 Task: Create a new event for a project debrief and lessons learned meeting on the 16th at 6:30 PM.
Action: Mouse moved to (63, 69)
Screenshot: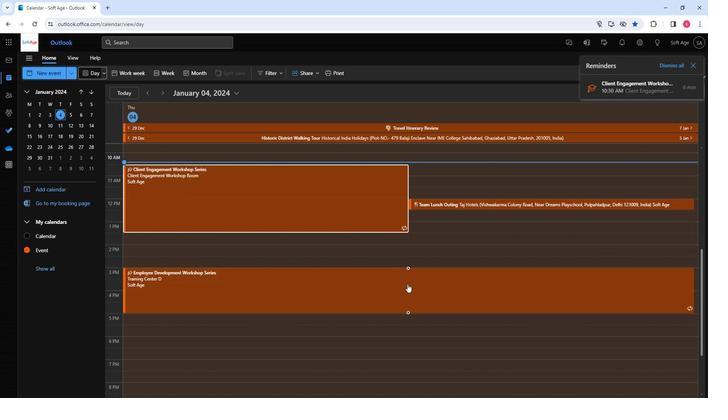 
Action: Mouse pressed left at (63, 69)
Screenshot: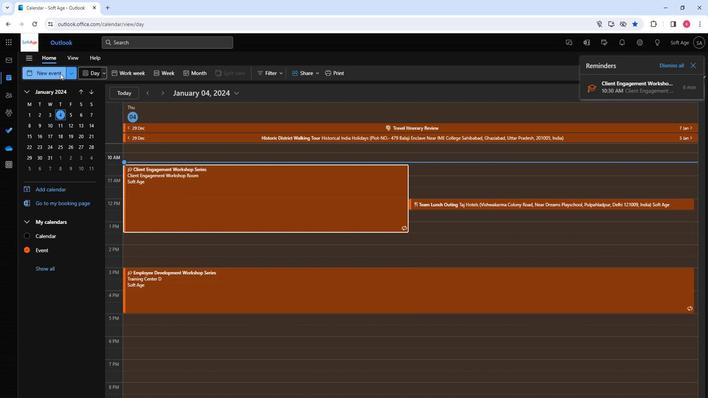 
Action: Mouse moved to (184, 116)
Screenshot: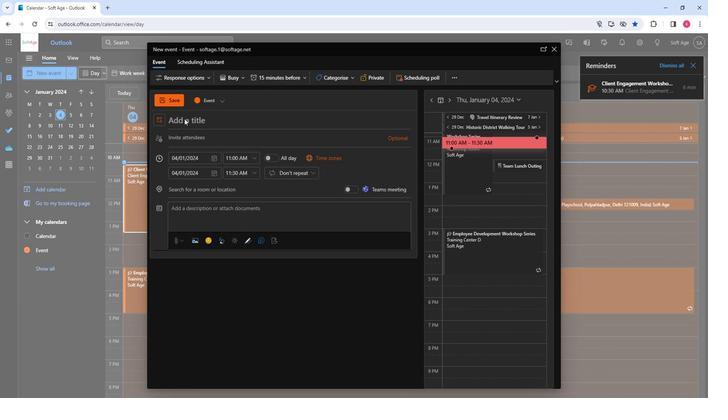 
Action: Mouse pressed left at (184, 116)
Screenshot: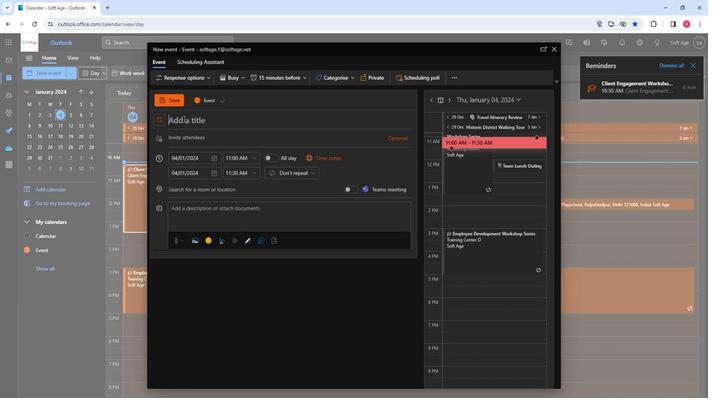 
Action: Key pressed <Key.shift><Key.shift><Key.shift><Key.shift><Key.shift><Key.shift><Key.shift><Key.shift><Key.shift><Key.shift><Key.shift><Key.shift><Key.shift><Key.shift><Key.shift><Key.shift><Key.shift><Key.shift><Key.shift><Key.shift><Key.shift><Key.shift><Key.shift><Key.shift><Key.shift><Key.shift><Key.shift><Key.shift><Key.shift><Key.shift><Key.shift><Key.shift><Key.shift><Key.shift><Key.shift><Key.shift><Key.shift><Key.shift>Debrief<Key.space><Key.shift>A<Key.backspace>and<Key.space><Key.shift>L<Key.backspace>lessons<Key.space>learned<Key.space><Key.shift>Mett<Key.backspace><Key.backspace>eting
Screenshot: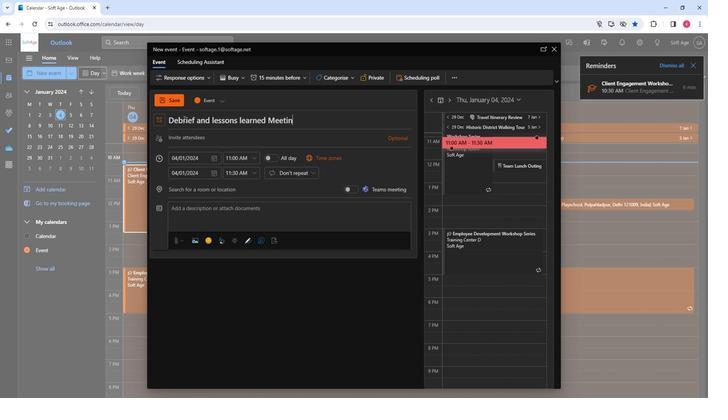 
Action: Mouse moved to (241, 116)
Screenshot: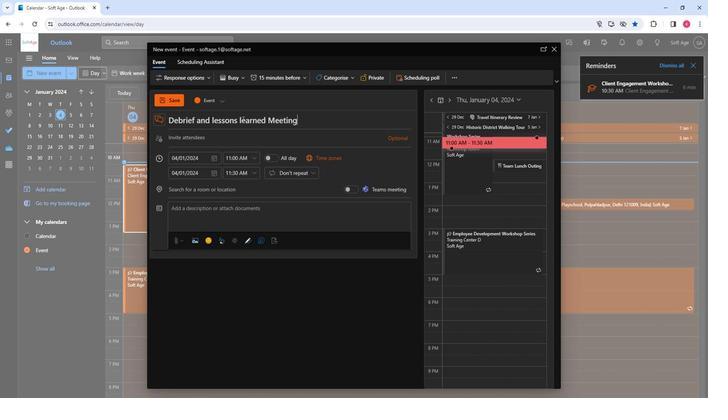 
Action: Mouse pressed left at (241, 116)
Screenshot: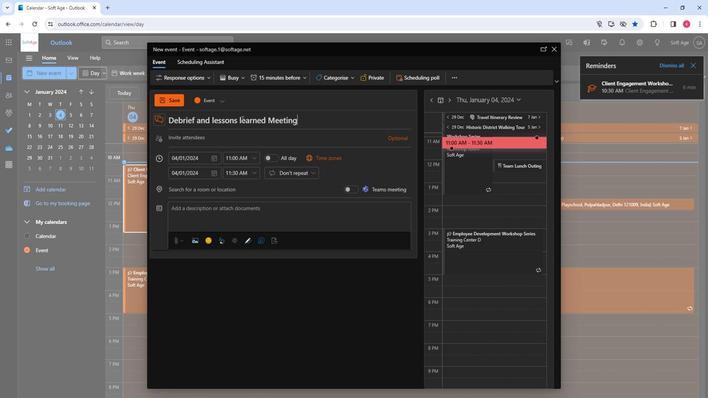 
Action: Mouse moved to (241, 118)
Screenshot: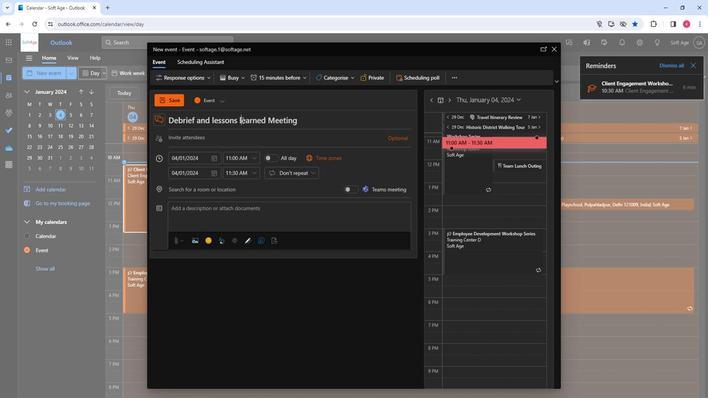 
Action: Key pressed <Key.backspace><Key.shift>L
Screenshot: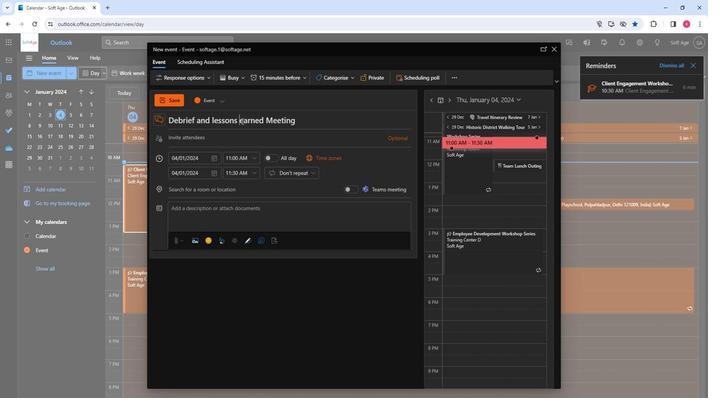 
Action: Mouse moved to (213, 116)
Screenshot: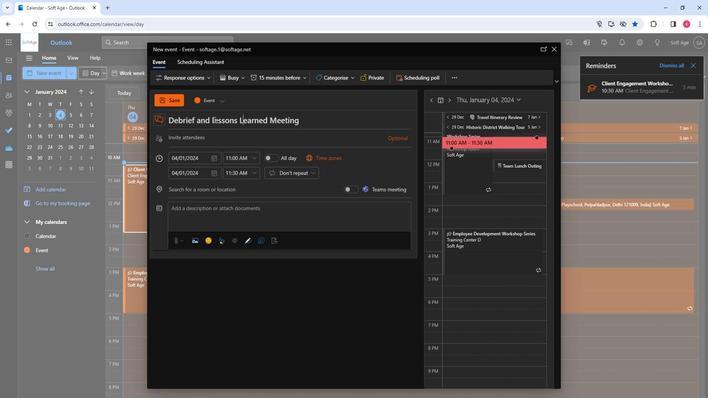 
Action: Mouse pressed left at (213, 116)
Screenshot: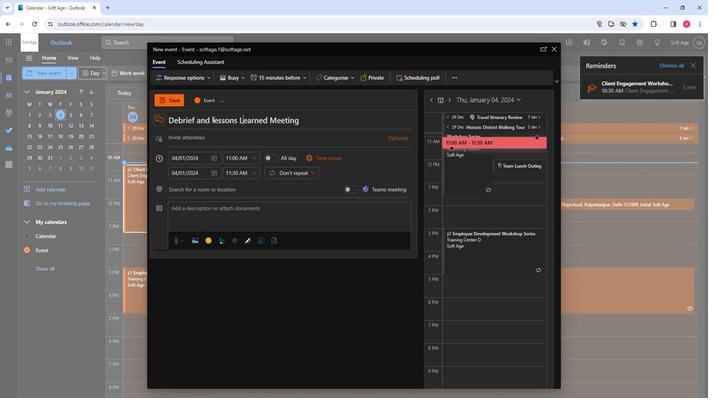 
Action: Mouse moved to (215, 118)
Screenshot: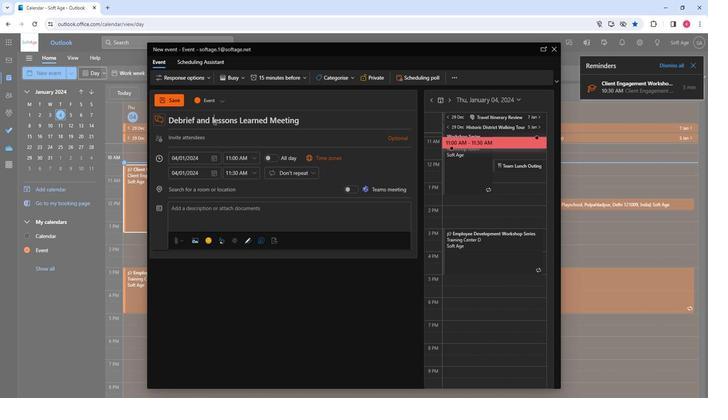 
Action: Key pressed <Key.backspace><Key.shift>L
Screenshot: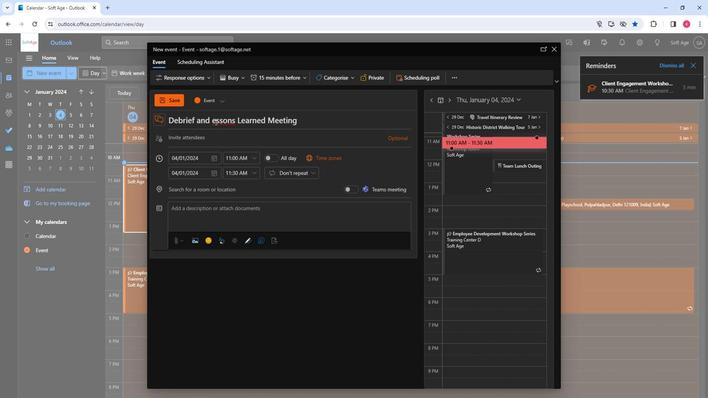 
Action: Mouse moved to (219, 139)
Screenshot: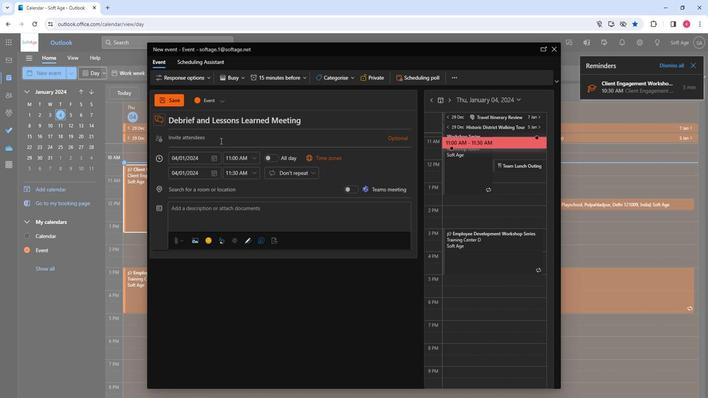 
Action: Mouse pressed left at (219, 139)
Screenshot: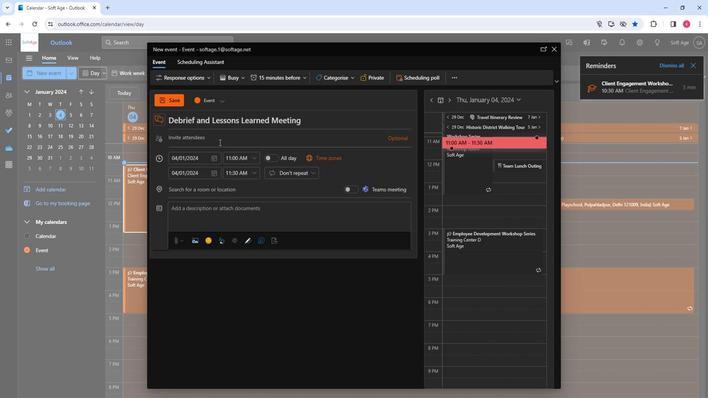 
Action: Mouse moved to (220, 138)
Screenshot: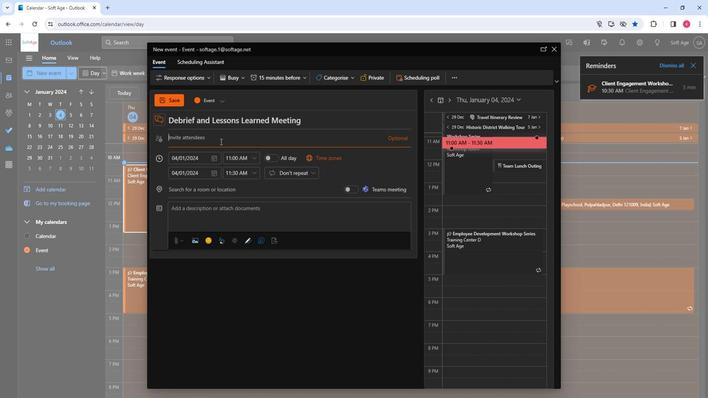 
Action: Key pressed <Key.shift><Key.shift><Key.shift><Key.shift><Key.shift>So
Screenshot: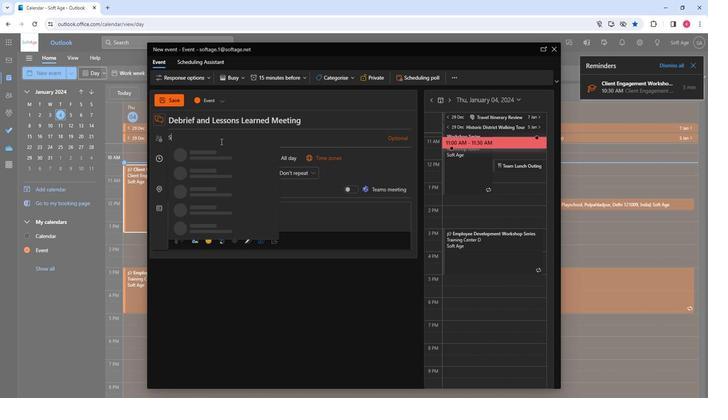 
Action: Mouse moved to (215, 167)
Screenshot: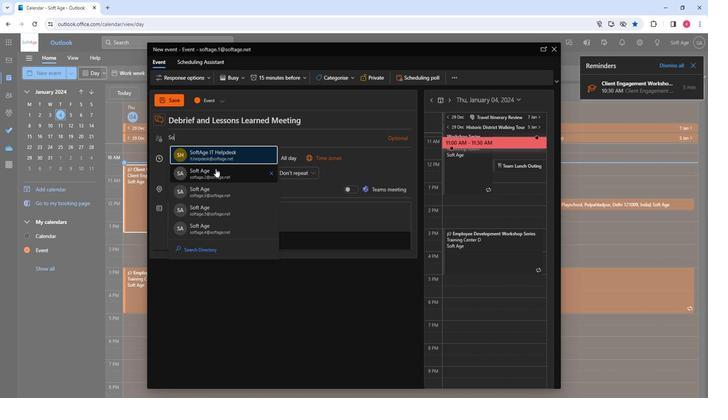 
Action: Mouse pressed left at (215, 167)
Screenshot: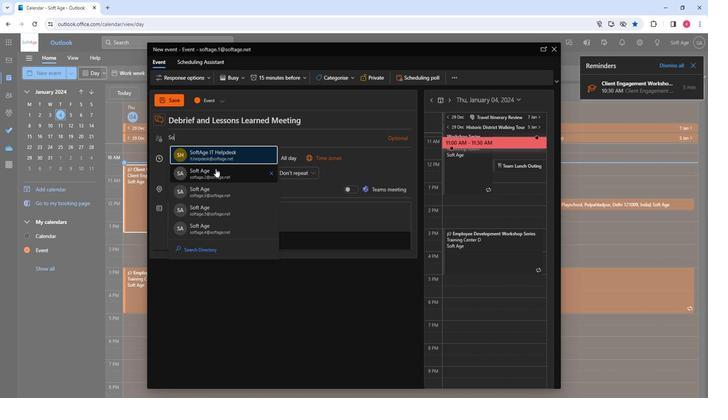 
Action: Mouse moved to (216, 182)
Screenshot: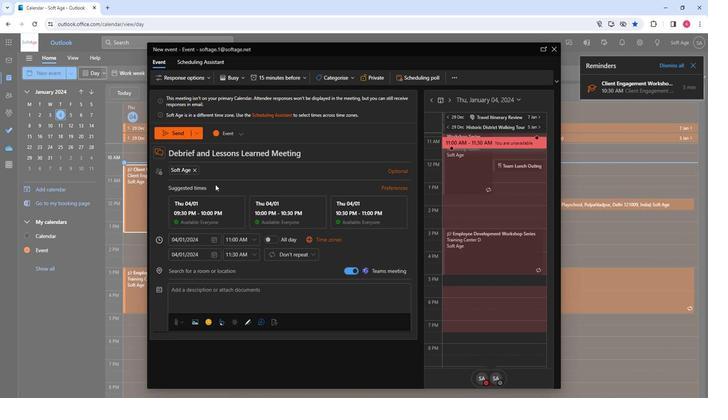 
Action: Key pressed so
Screenshot: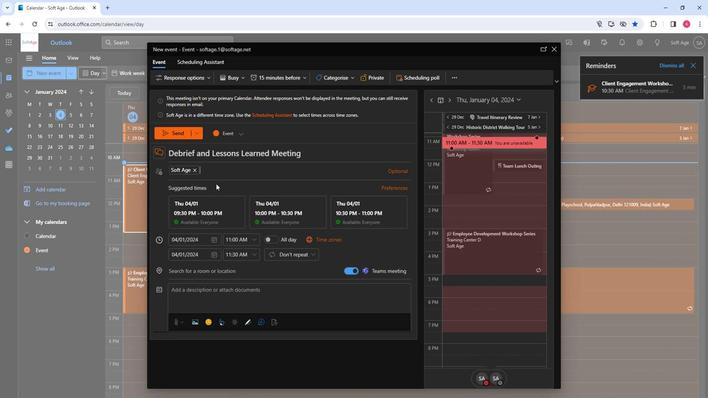 
Action: Mouse moved to (234, 228)
Screenshot: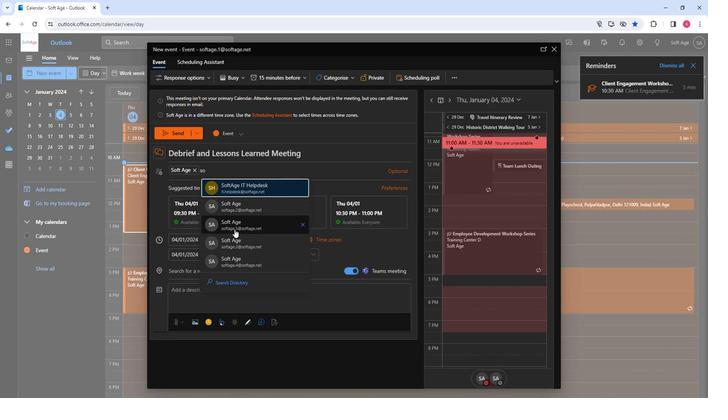 
Action: Mouse pressed left at (234, 228)
Screenshot: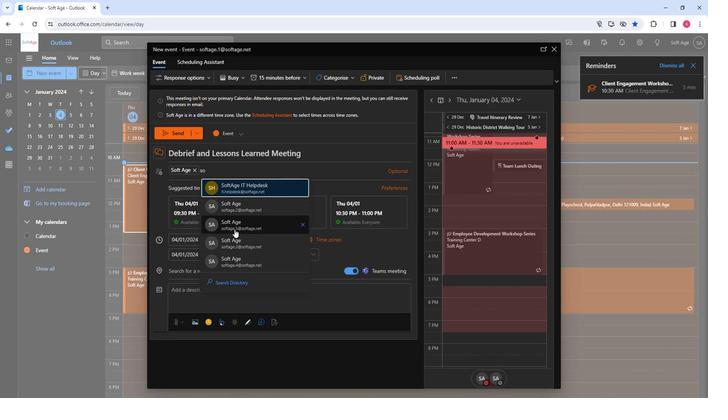 
Action: Key pressed so
Screenshot: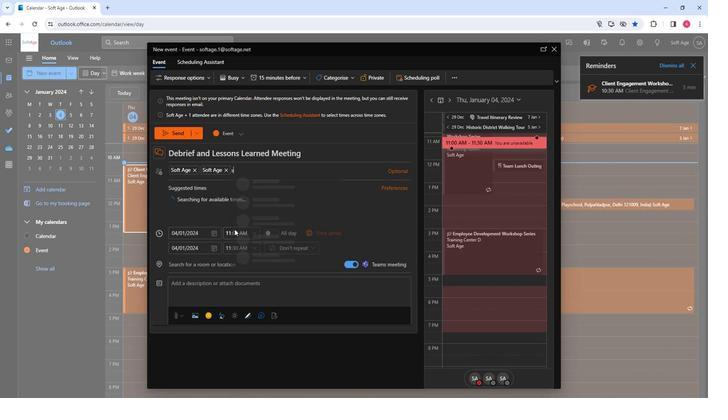 
Action: Mouse moved to (254, 241)
Screenshot: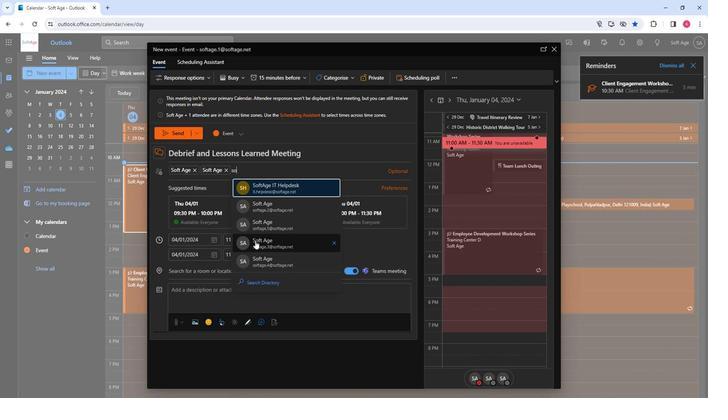
Action: Mouse pressed left at (254, 241)
Screenshot: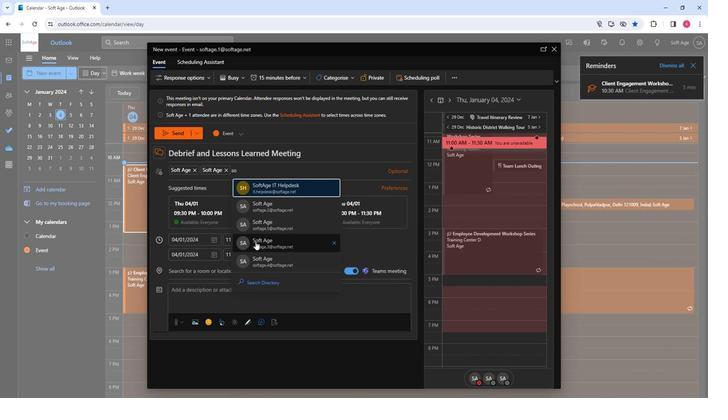
Action: Key pressed so
Screenshot: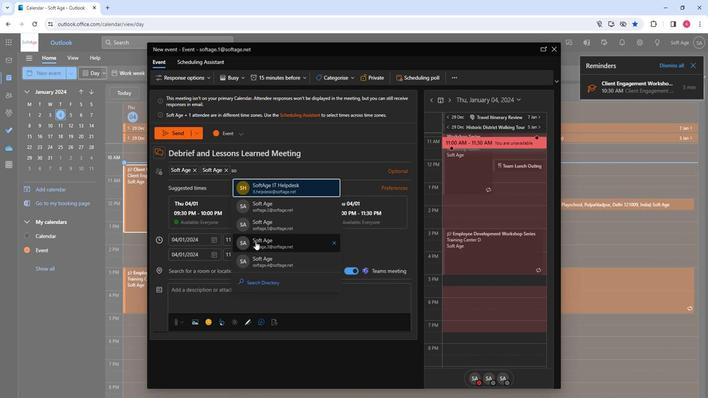 
Action: Mouse moved to (286, 266)
Screenshot: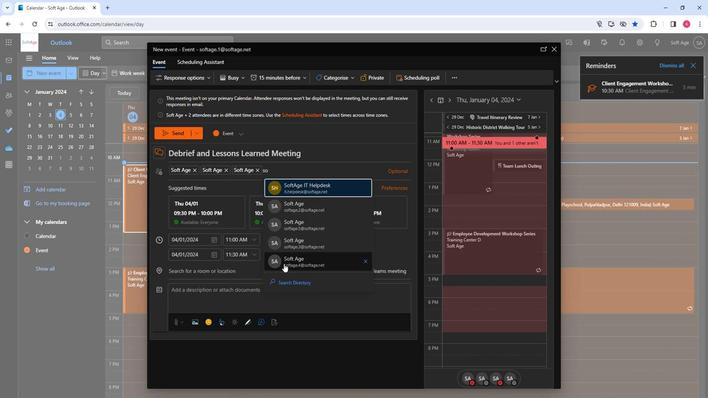 
Action: Mouse pressed left at (286, 266)
Screenshot: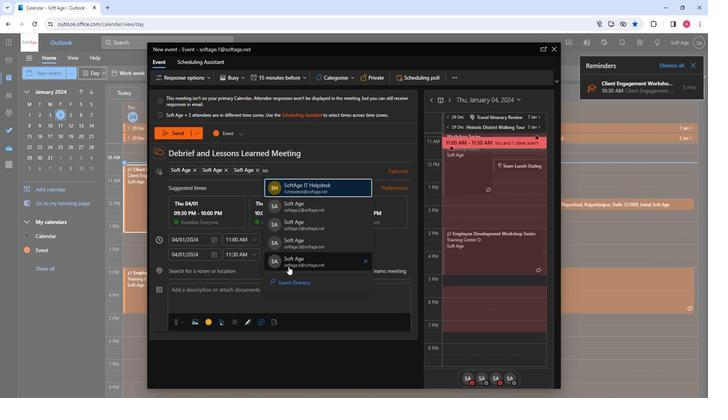 
Action: Mouse moved to (214, 241)
Screenshot: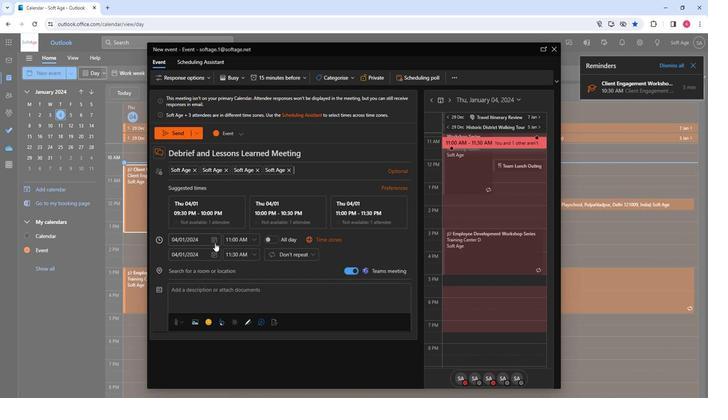
Action: Mouse pressed left at (214, 241)
Screenshot: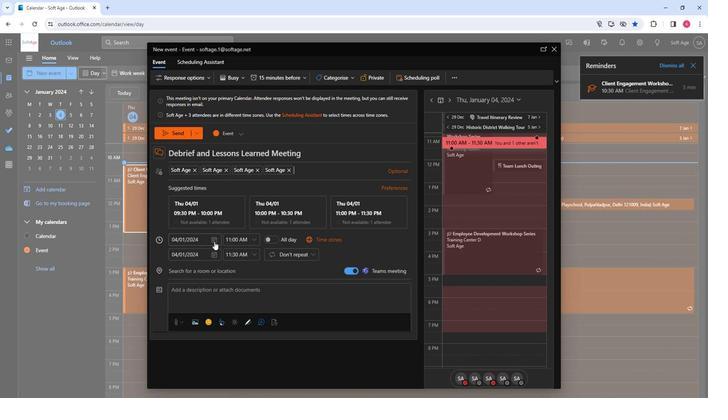 
Action: Mouse moved to (190, 302)
Screenshot: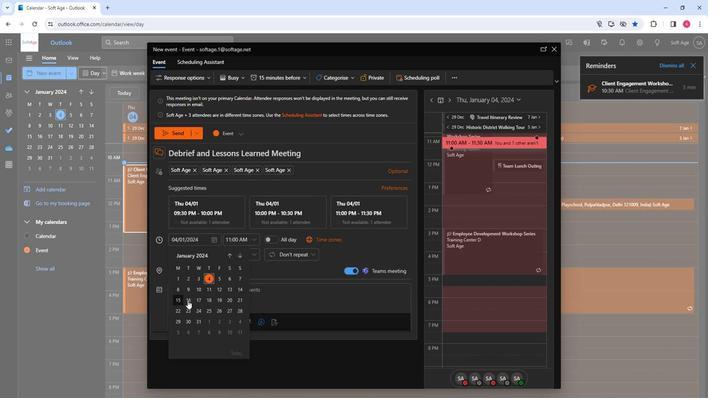 
Action: Mouse pressed left at (190, 302)
Screenshot: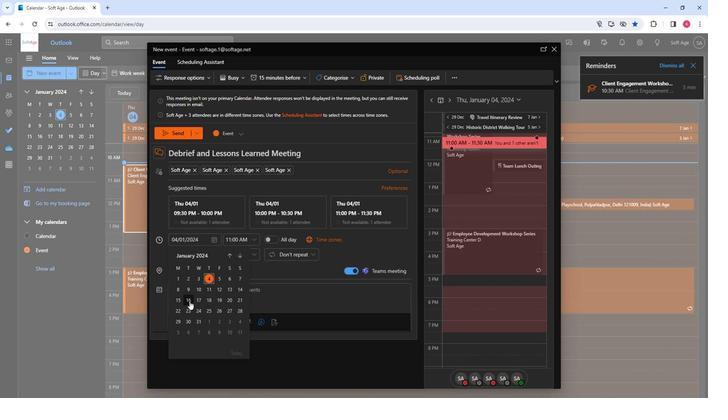 
Action: Mouse moved to (253, 237)
Screenshot: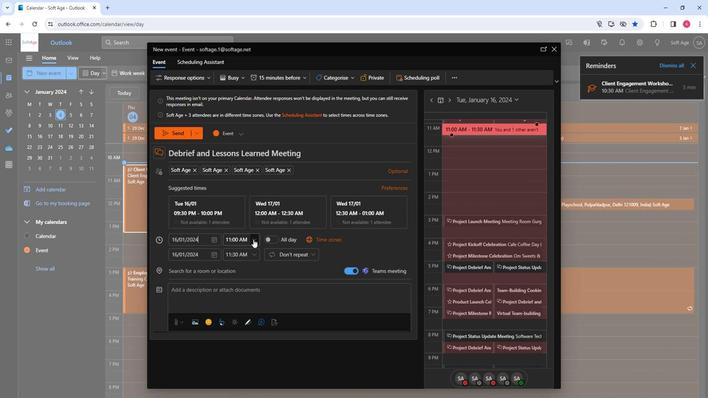 
Action: Mouse pressed left at (253, 237)
Screenshot: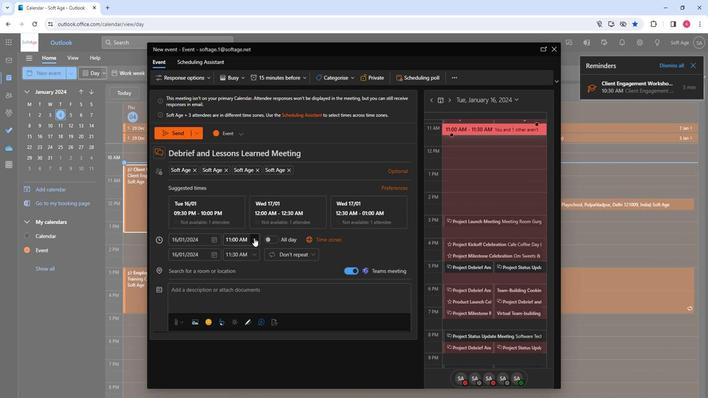 
Action: Mouse moved to (245, 255)
Screenshot: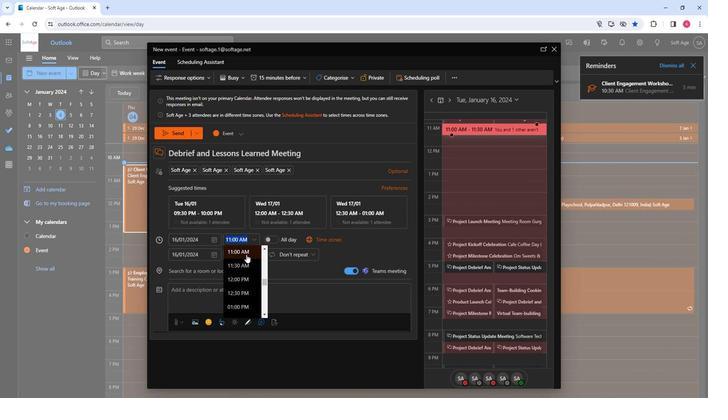 
Action: Mouse scrolled (245, 254) with delta (0, 0)
Screenshot: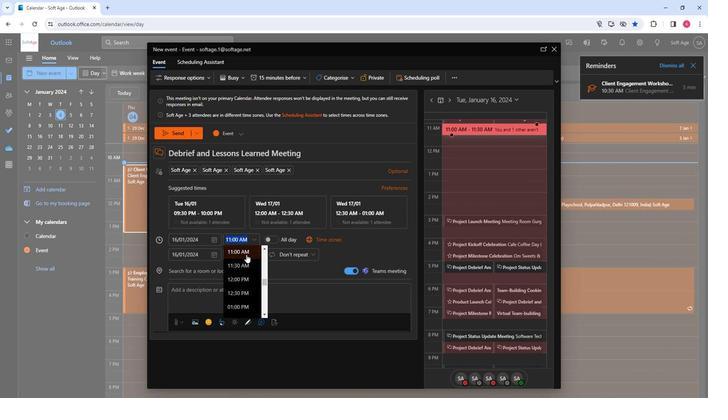 
Action: Mouse moved to (241, 267)
Screenshot: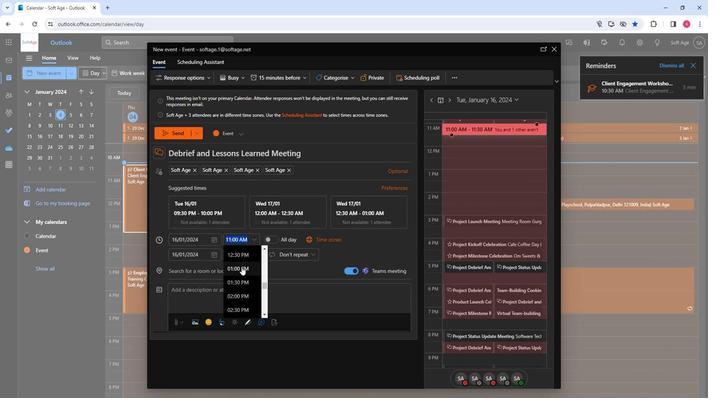 
Action: Mouse scrolled (241, 267) with delta (0, 0)
Screenshot: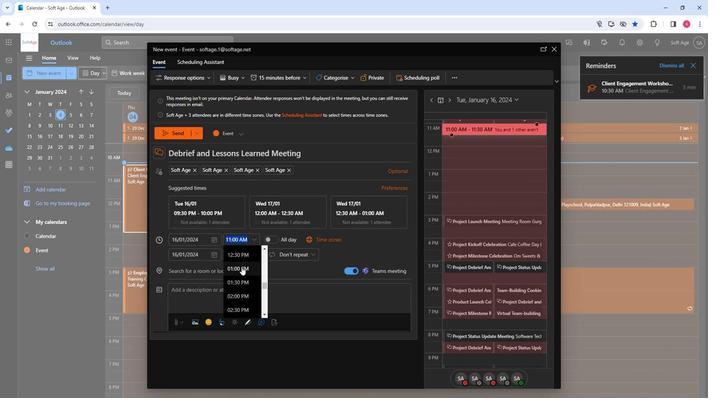 
Action: Mouse moved to (240, 269)
Screenshot: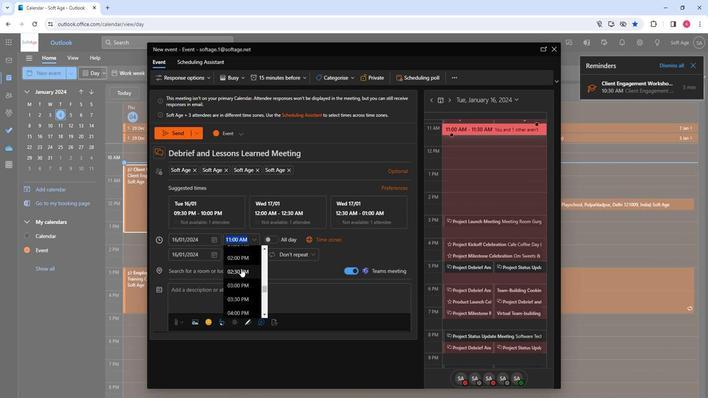 
Action: Mouse scrolled (240, 269) with delta (0, 0)
Screenshot: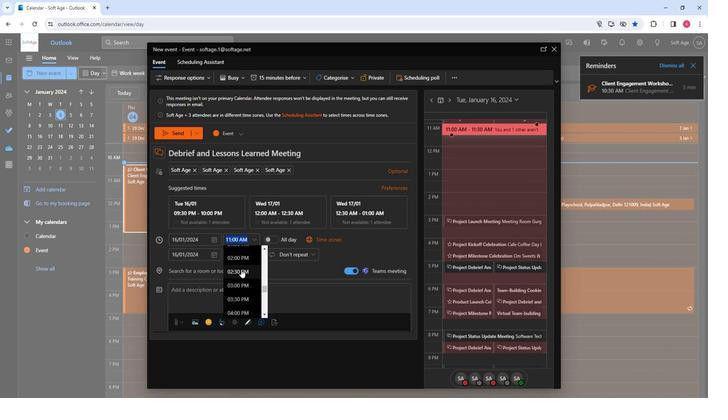 
Action: Mouse moved to (240, 271)
Screenshot: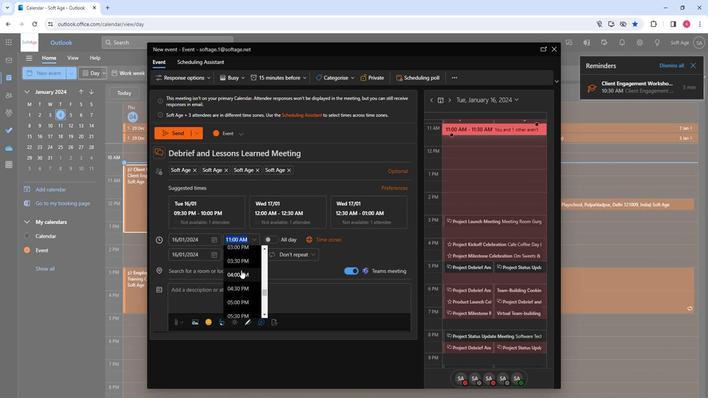 
Action: Mouse scrolled (240, 270) with delta (0, 0)
Screenshot: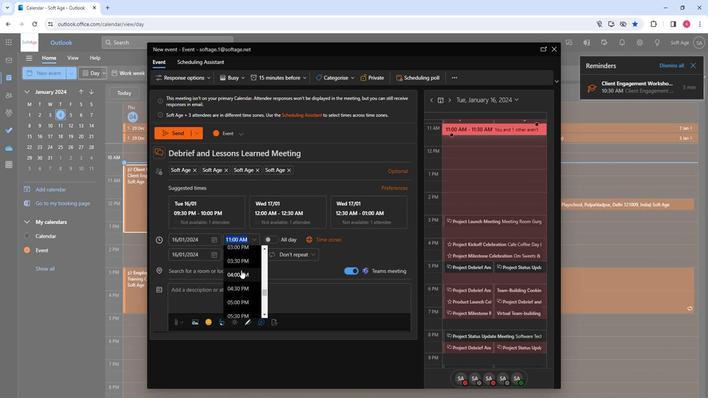 
Action: Mouse moved to (235, 302)
Screenshot: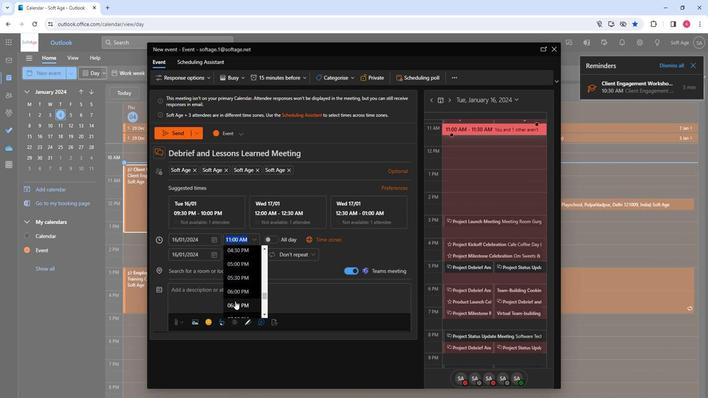 
Action: Mouse pressed left at (235, 302)
Screenshot: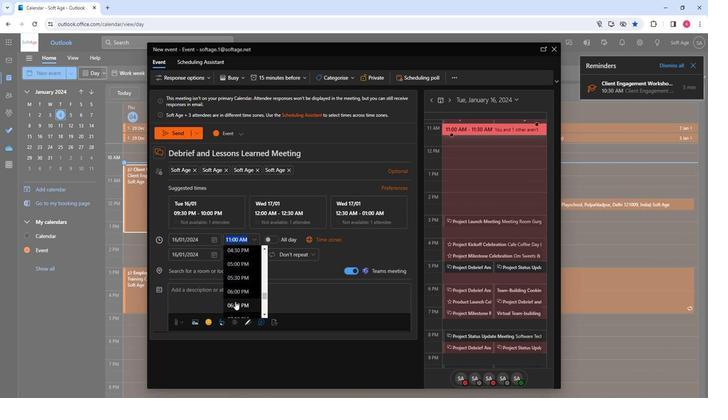 
Action: Mouse moved to (219, 271)
Screenshot: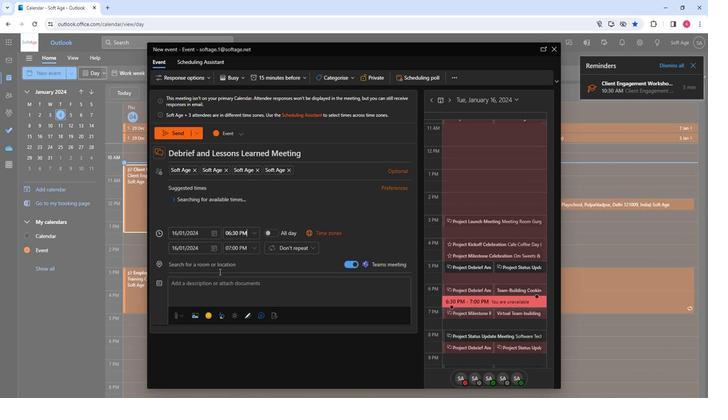 
Action: Mouse pressed left at (219, 271)
Screenshot: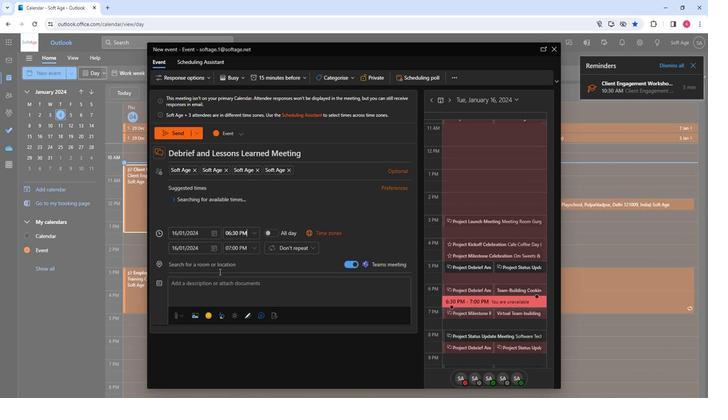 
Action: Mouse moved to (219, 273)
Screenshot: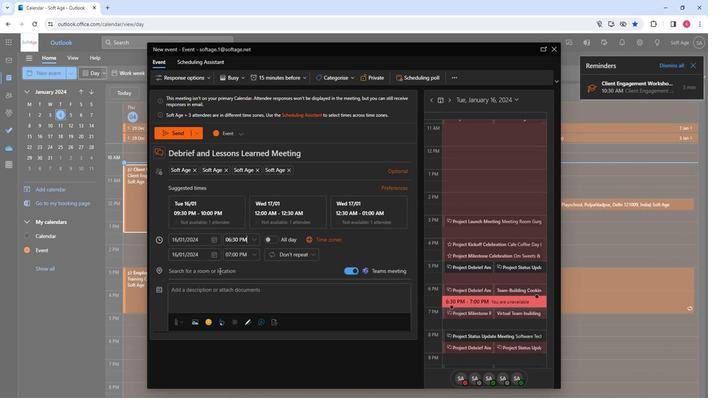 
Action: Key pressed so
Screenshot: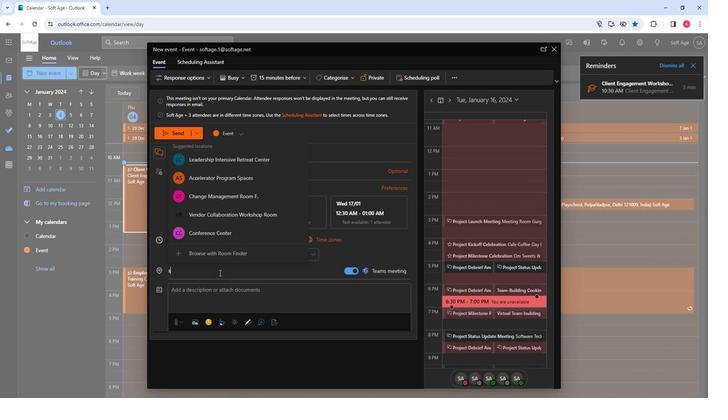 
Action: Mouse moved to (225, 231)
Screenshot: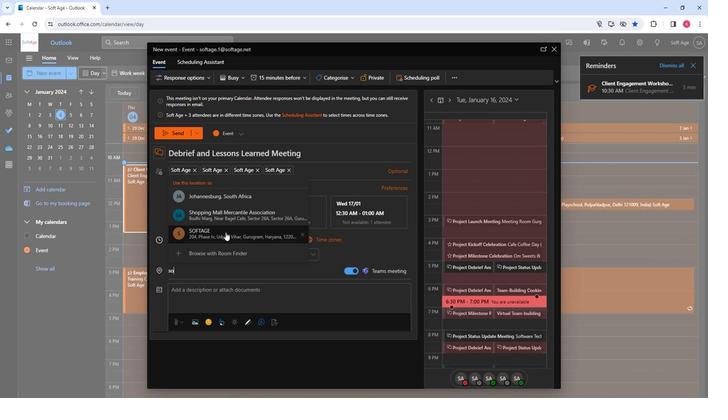 
Action: Mouse pressed left at (225, 231)
Screenshot: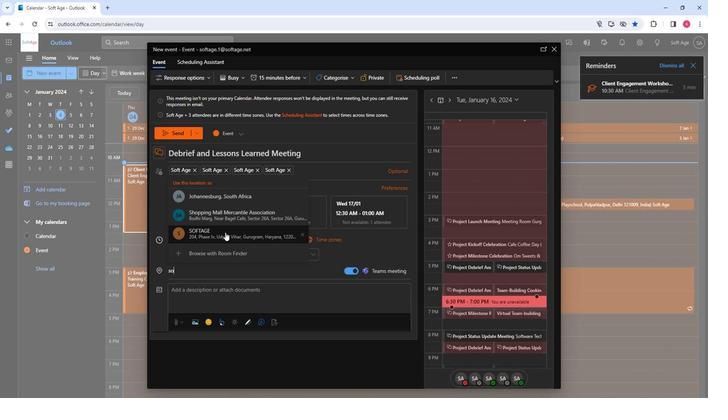 
Action: Mouse moved to (203, 295)
Screenshot: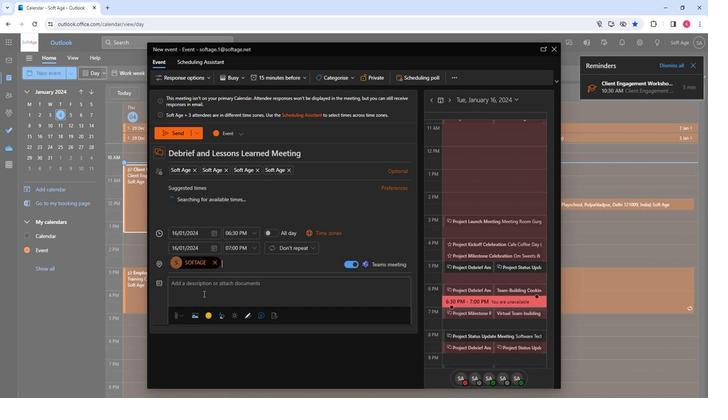 
Action: Mouse pressed left at (203, 295)
Screenshot: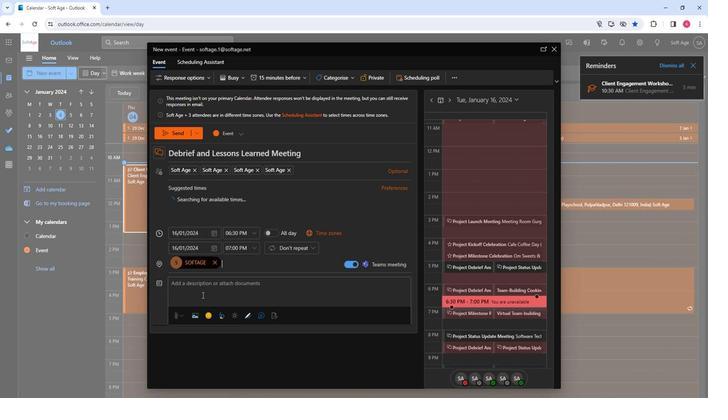 
Action: Key pressed <Key.shift>Conduct<Key.space>a<Key.space>reflective<Key.space>project<Key.space>debrief<Key.space>and<Key.space>lessons<Key.space>learned<Key.space>meeting.<Key.space><Key.shift>Analu<Key.backspace>yze<Key.space>success<Key.space>and<Key.space>challenges,<Key.space>extract<Key.space>valuable<Key.space>insights,<Key.space>and<Key.space>collaboratively<Key.space>identify<Key.space>strategies<Key.space>for<Key.space>improvement<Key.space>in<Key.space>future<Key.space>projects.<Key.space><Key.shift><Key.shift><Key.shift><Key.shift><Key.shift><Key.shift><Key.shift><Key.shift><Key.shift>co<Key.backspace><Key.backspace><Key.backspace><Key.backspace><Key.space>continuous<Key.space>learning<Key.space>and<Key.space>team<Key.space>growth
Screenshot: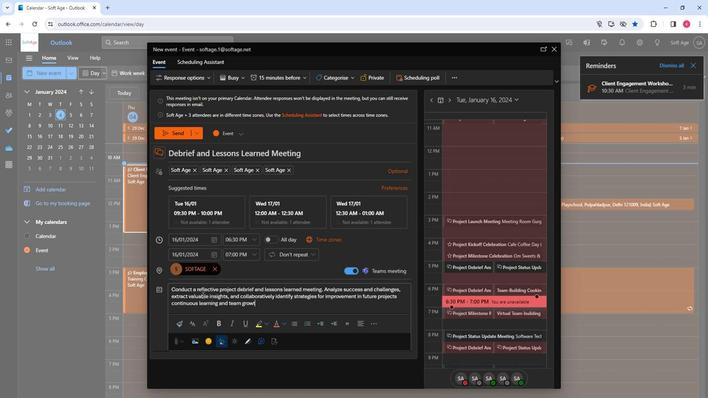 
Action: Mouse moved to (209, 296)
Screenshot: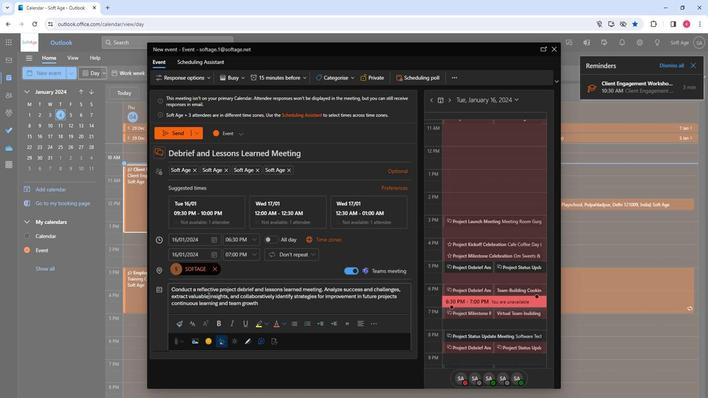 
Action: Mouse pressed left at (209, 296)
Screenshot: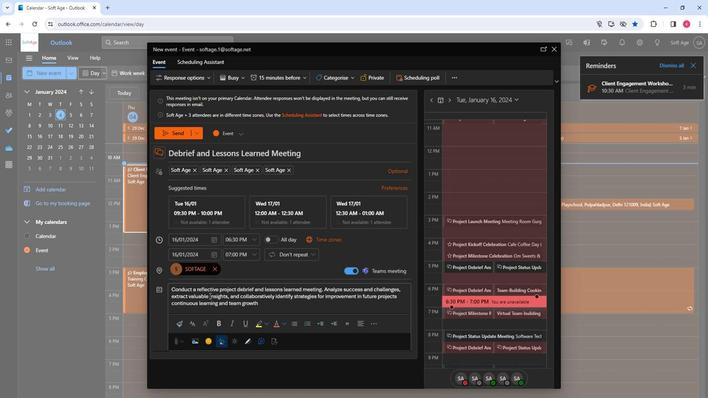 
Action: Mouse pressed left at (209, 296)
Screenshot: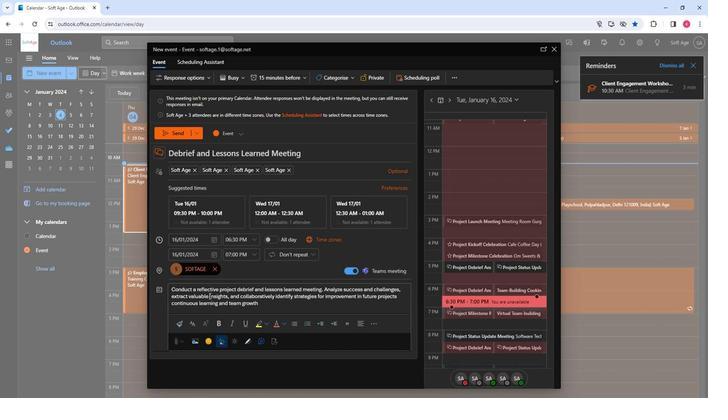 
Action: Mouse pressed left at (209, 296)
Screenshot: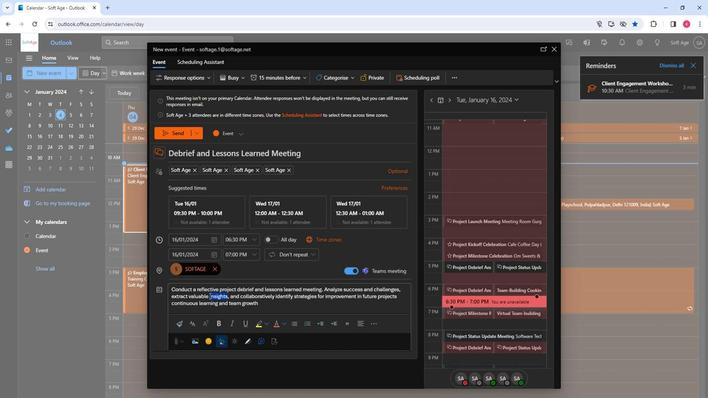 
Action: Mouse pressed left at (209, 296)
Screenshot: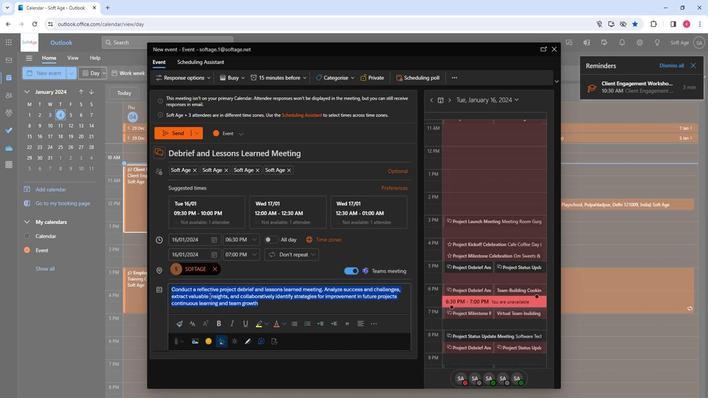 
Action: Mouse moved to (197, 324)
Screenshot: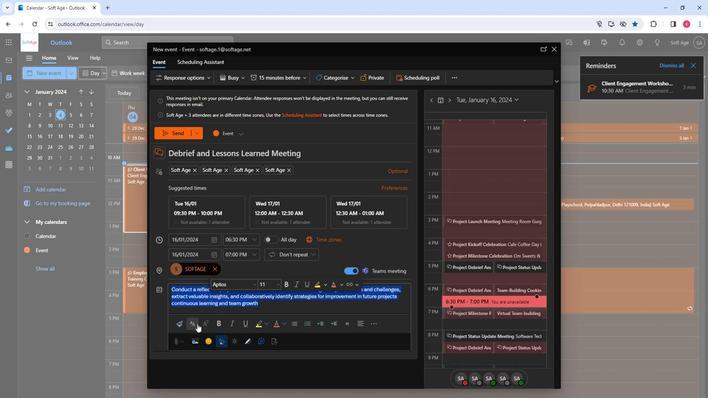 
Action: Mouse pressed left at (197, 324)
Screenshot: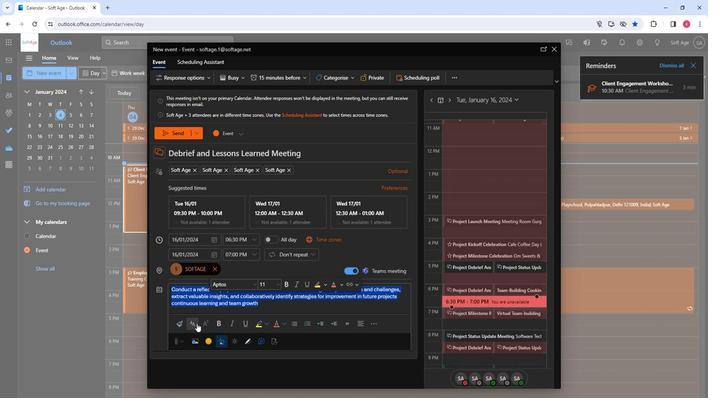 
Action: Mouse moved to (212, 268)
Screenshot: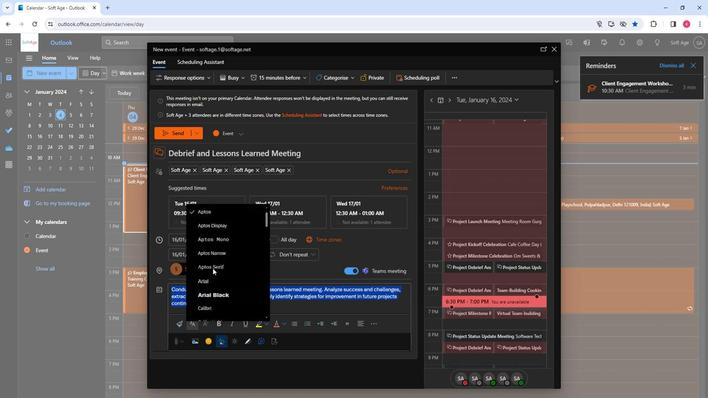 
Action: Mouse scrolled (212, 267) with delta (0, 0)
Screenshot: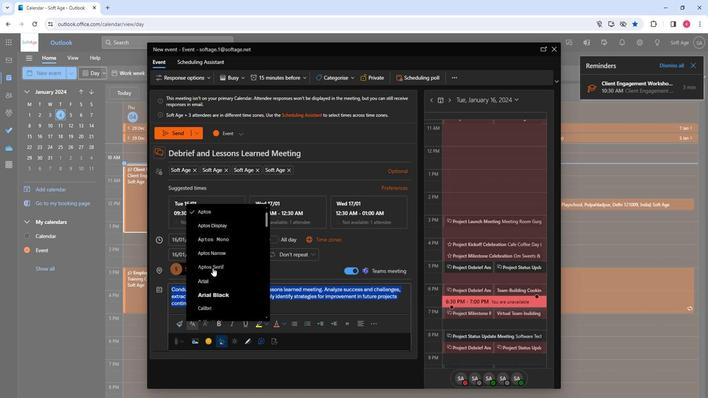 
Action: Mouse scrolled (212, 267) with delta (0, 0)
Screenshot: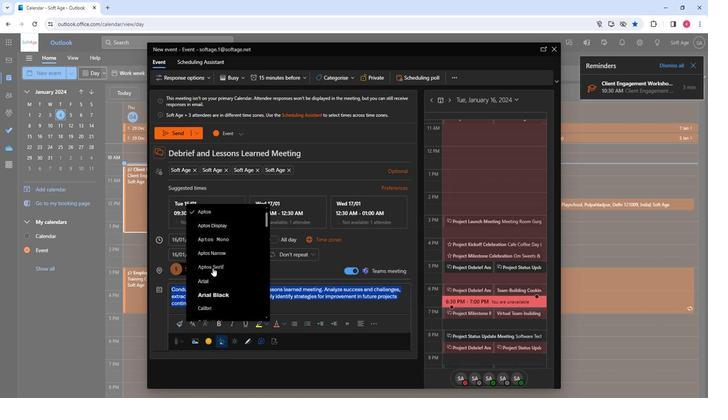 
Action: Mouse scrolled (212, 267) with delta (0, 0)
Screenshot: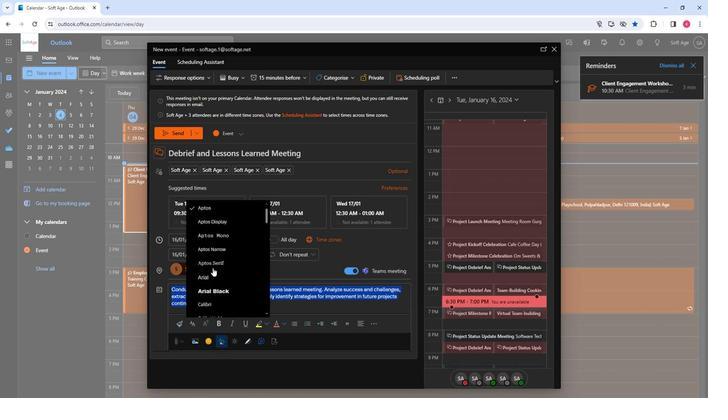 
Action: Mouse scrolled (212, 267) with delta (0, 0)
Screenshot: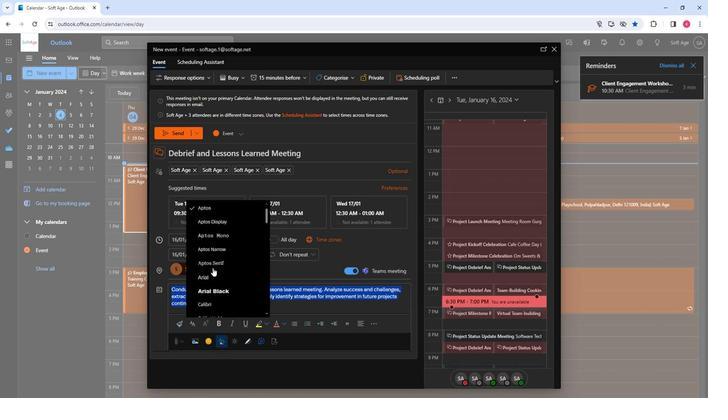 
Action: Mouse moved to (219, 222)
Screenshot: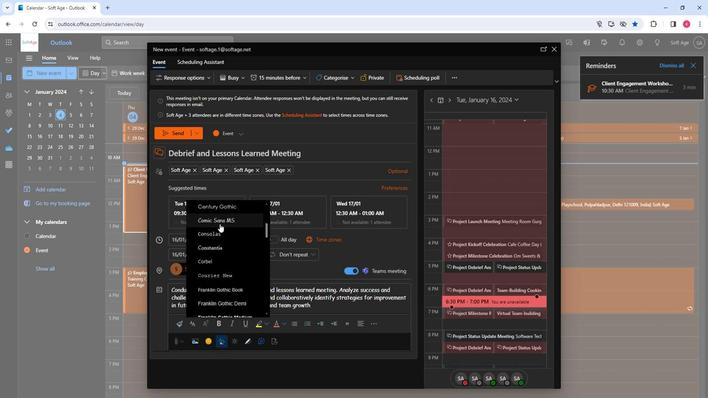 
Action: Mouse pressed left at (219, 222)
Screenshot: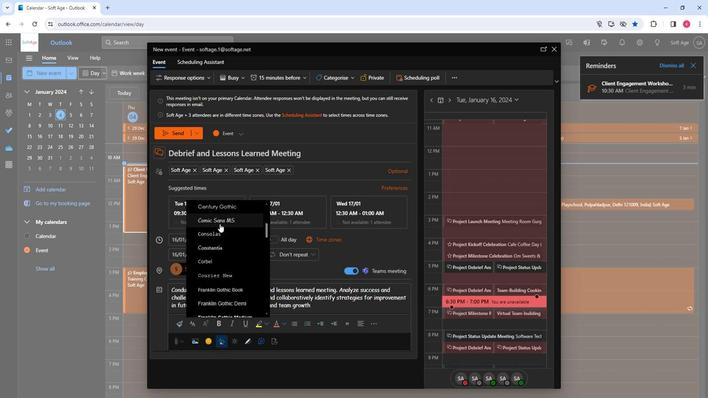 
Action: Mouse moved to (231, 325)
Screenshot: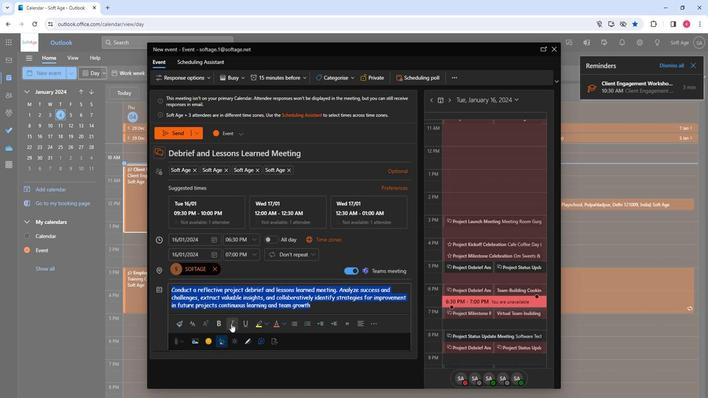 
Action: Mouse pressed left at (231, 325)
Screenshot: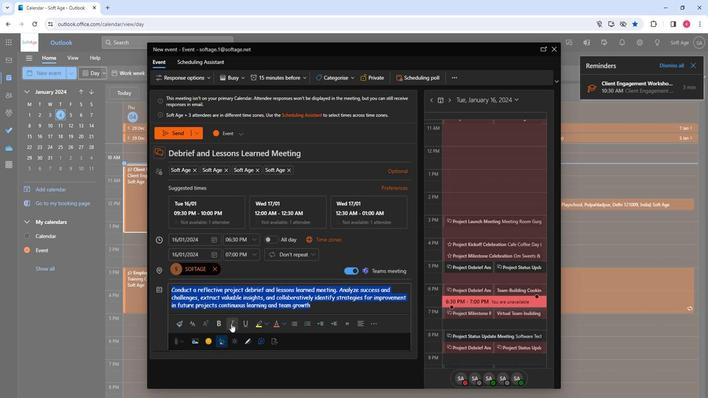 
Action: Mouse moved to (266, 325)
Screenshot: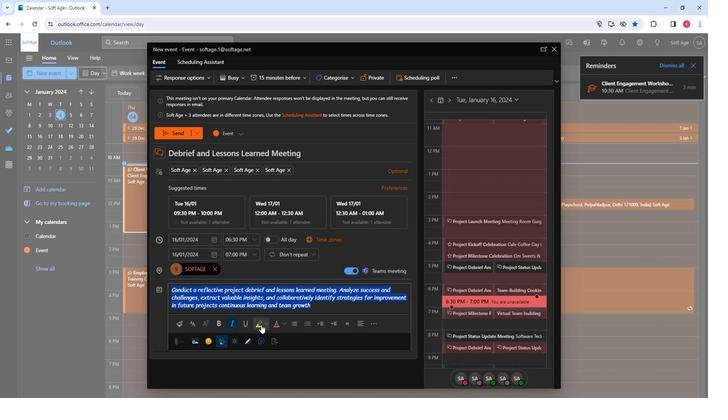 
Action: Mouse pressed left at (266, 325)
Screenshot: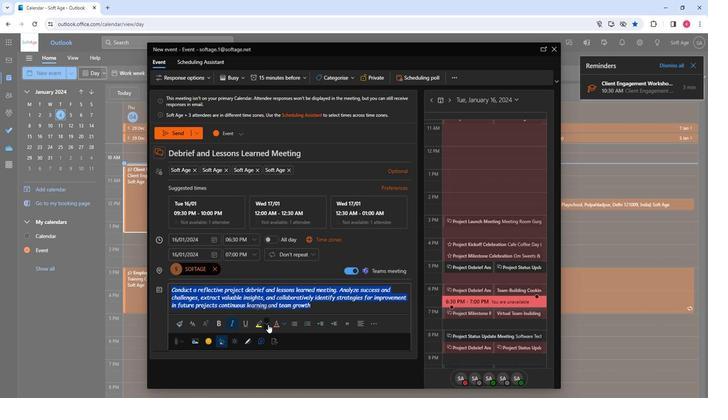 
Action: Mouse moved to (269, 344)
Screenshot: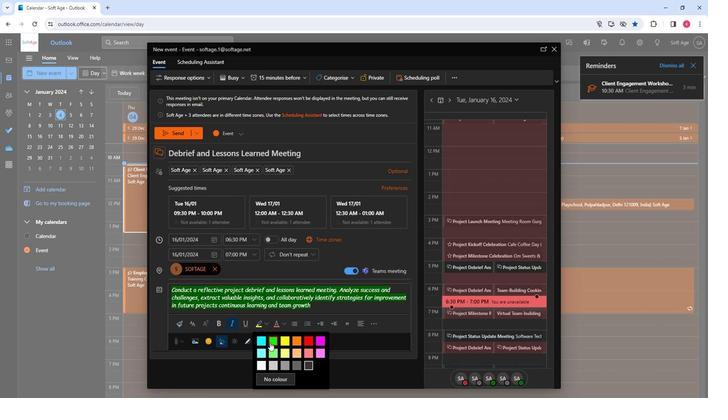 
Action: Mouse pressed left at (269, 344)
Screenshot: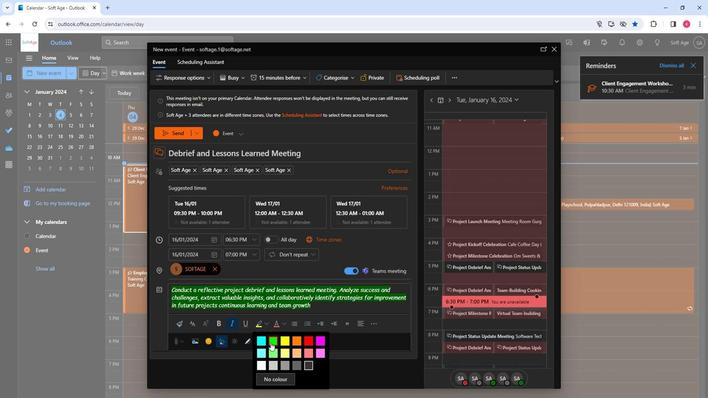 
Action: Mouse moved to (327, 327)
Screenshot: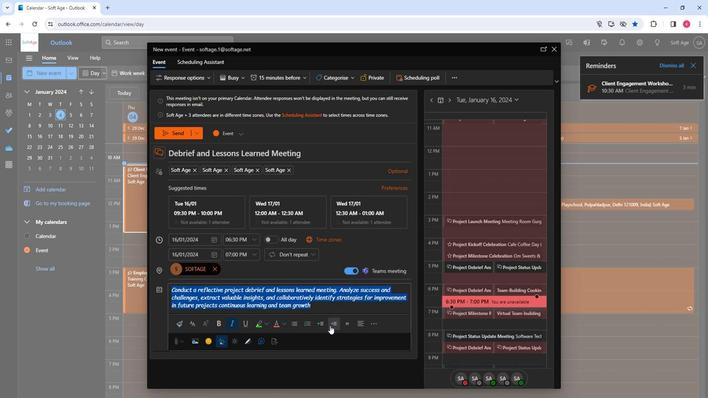 
Action: Mouse pressed left at (327, 327)
Screenshot: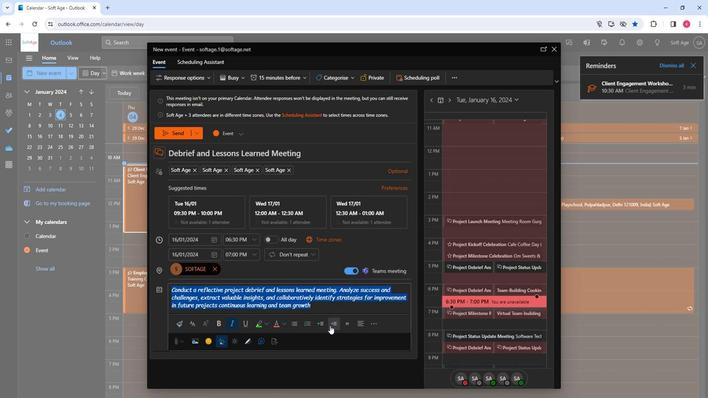 
Action: Mouse moved to (264, 315)
Screenshot: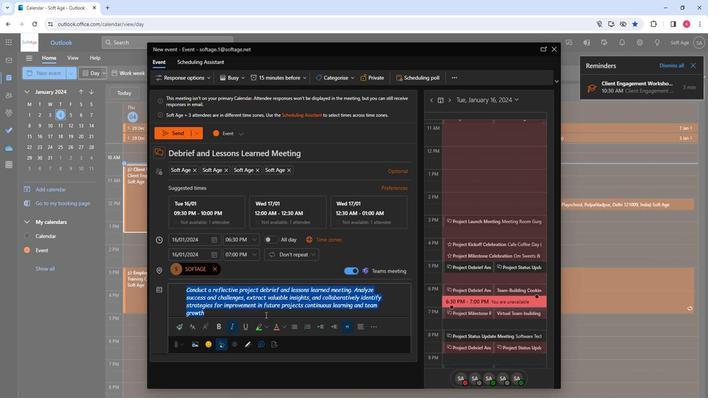 
Action: Mouse pressed left at (264, 315)
Screenshot: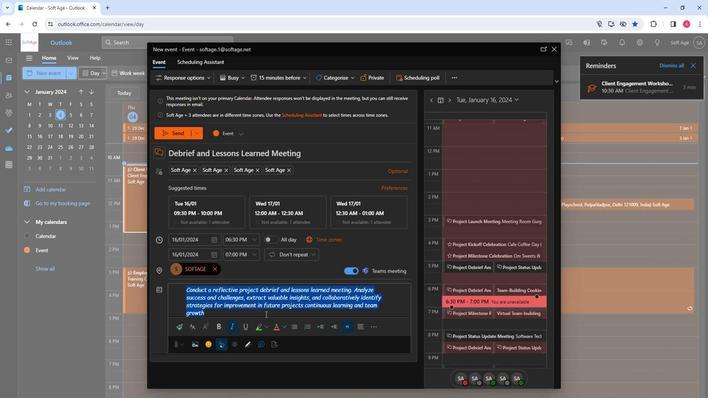 
Action: Mouse moved to (182, 133)
Screenshot: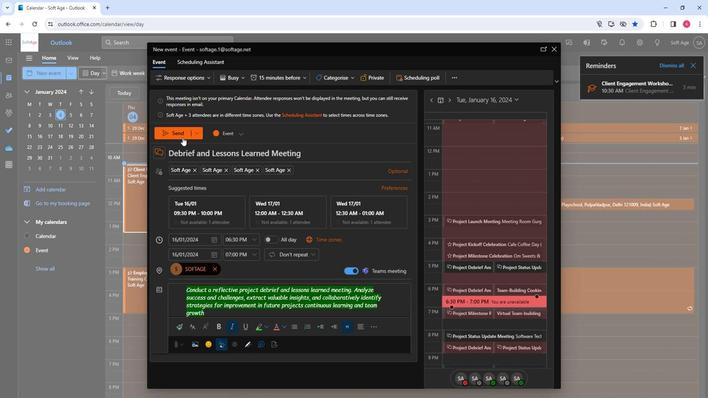 
Action: Mouse pressed left at (182, 133)
Screenshot: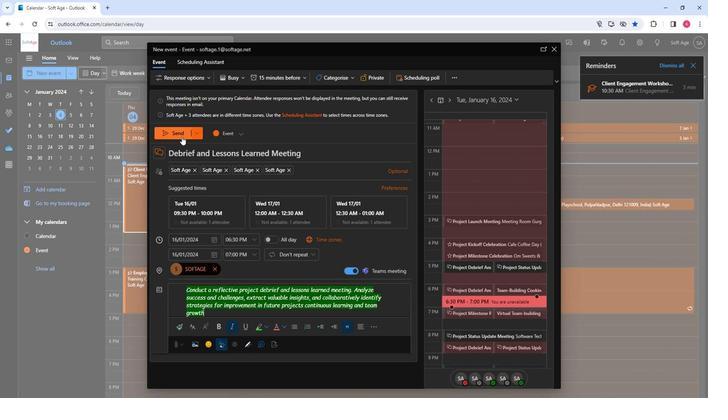 
Action: Mouse moved to (260, 350)
Screenshot: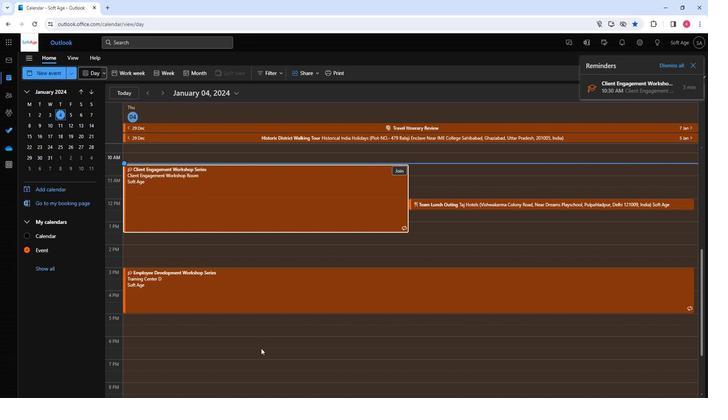 
